 Task: Create New Customer with Customer Name: Walgreens, Billing Address Line1: 3732 Beeghley Street, Billing Address Line2:  Allenport, Billing Address Line3:  Pennsylvania 15412
Action: Mouse moved to (186, 34)
Screenshot: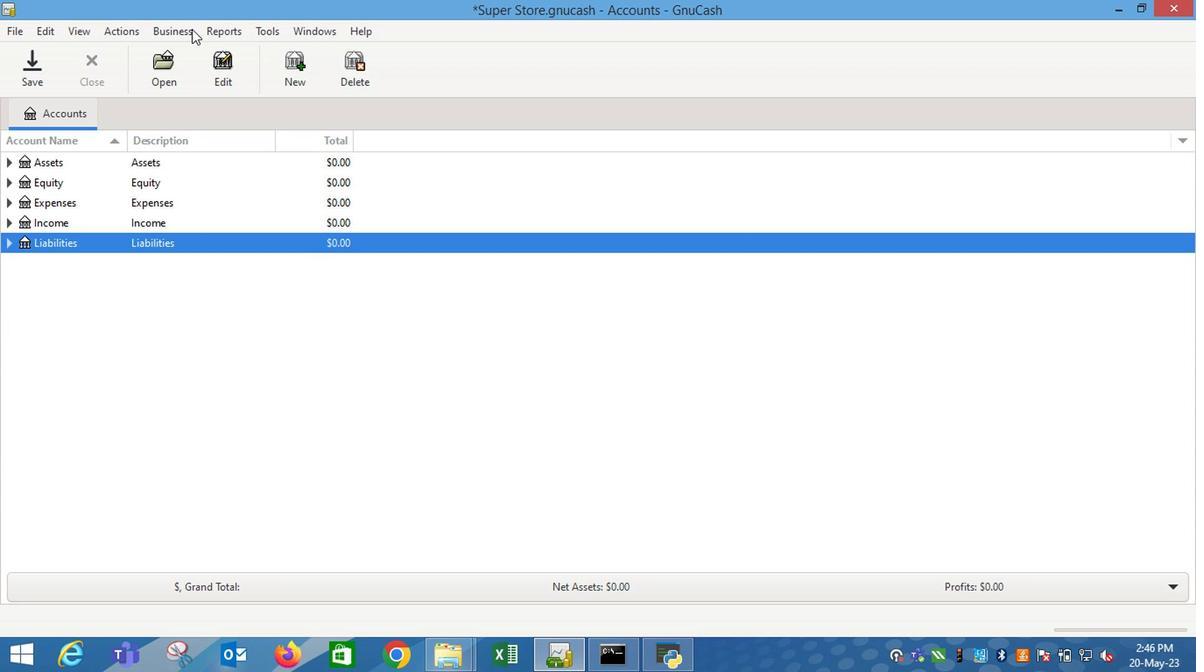 
Action: Mouse pressed left at (186, 34)
Screenshot: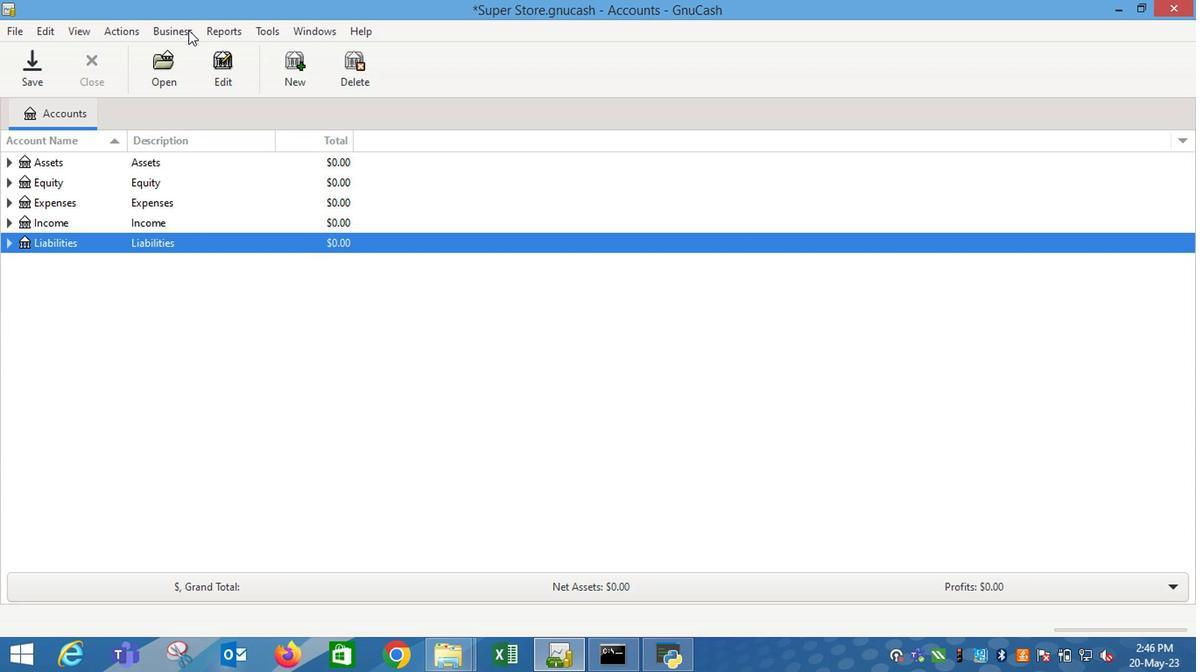 
Action: Mouse moved to (195, 59)
Screenshot: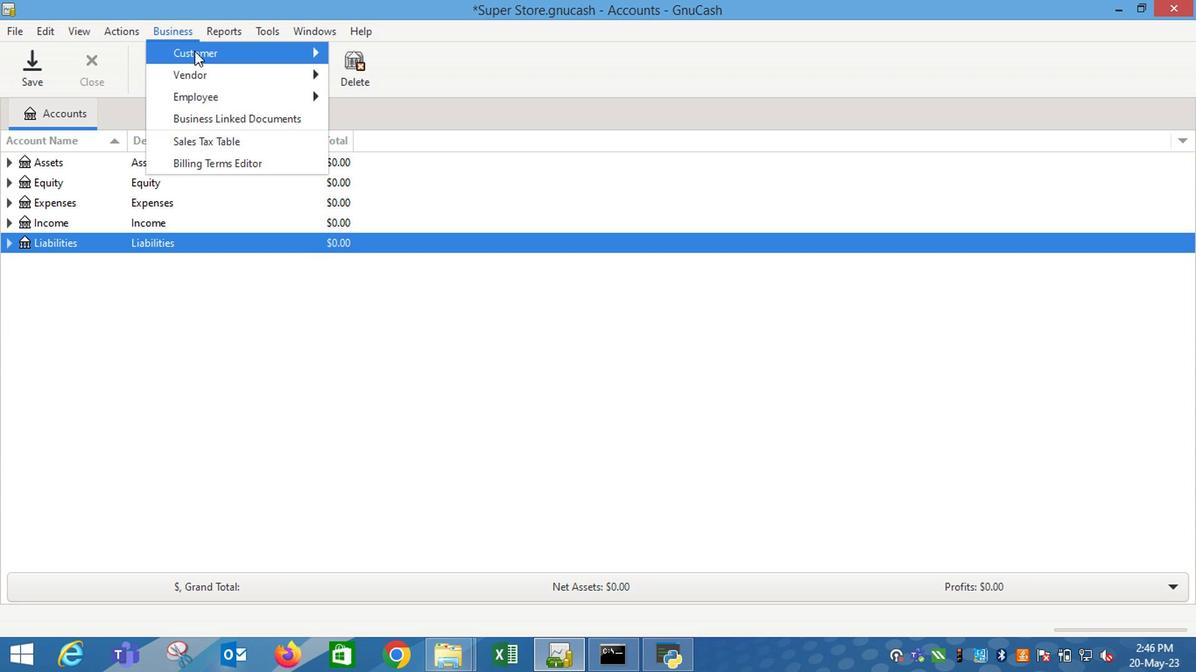 
Action: Mouse pressed left at (195, 59)
Screenshot: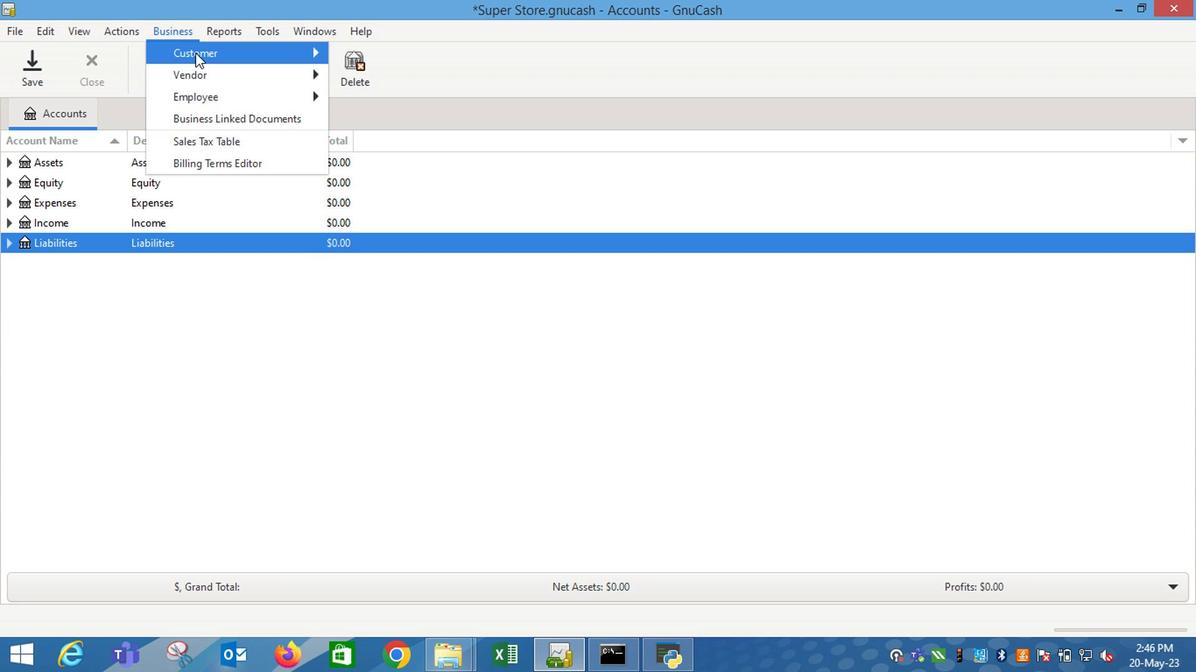 
Action: Mouse moved to (386, 79)
Screenshot: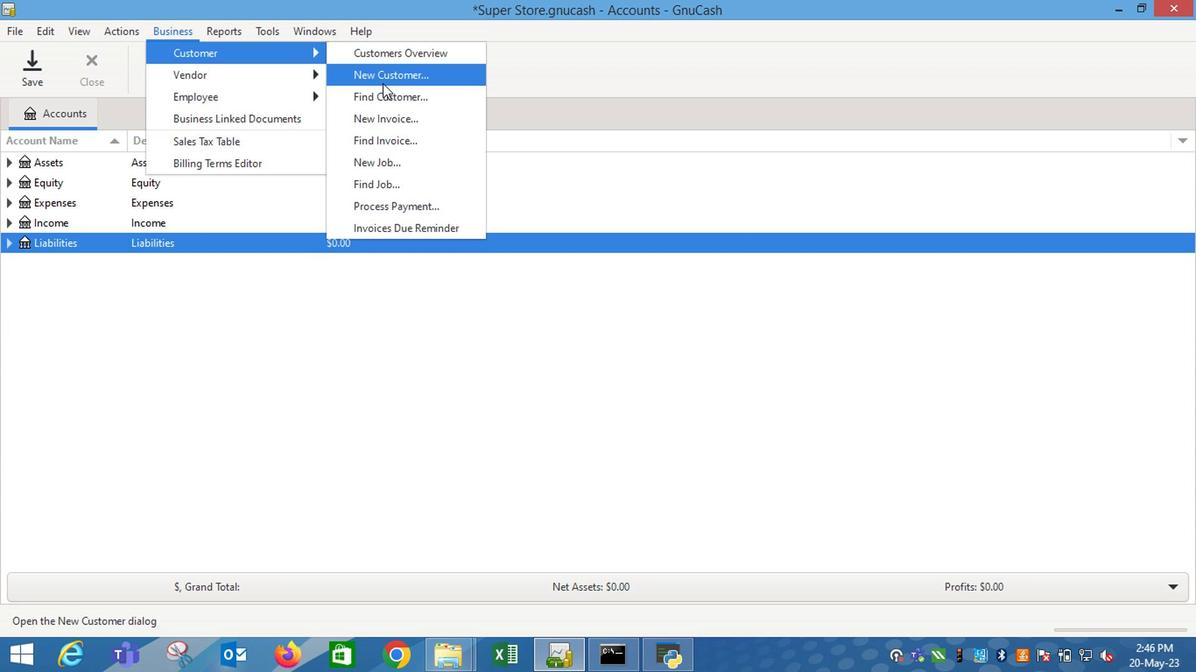 
Action: Mouse pressed left at (386, 79)
Screenshot: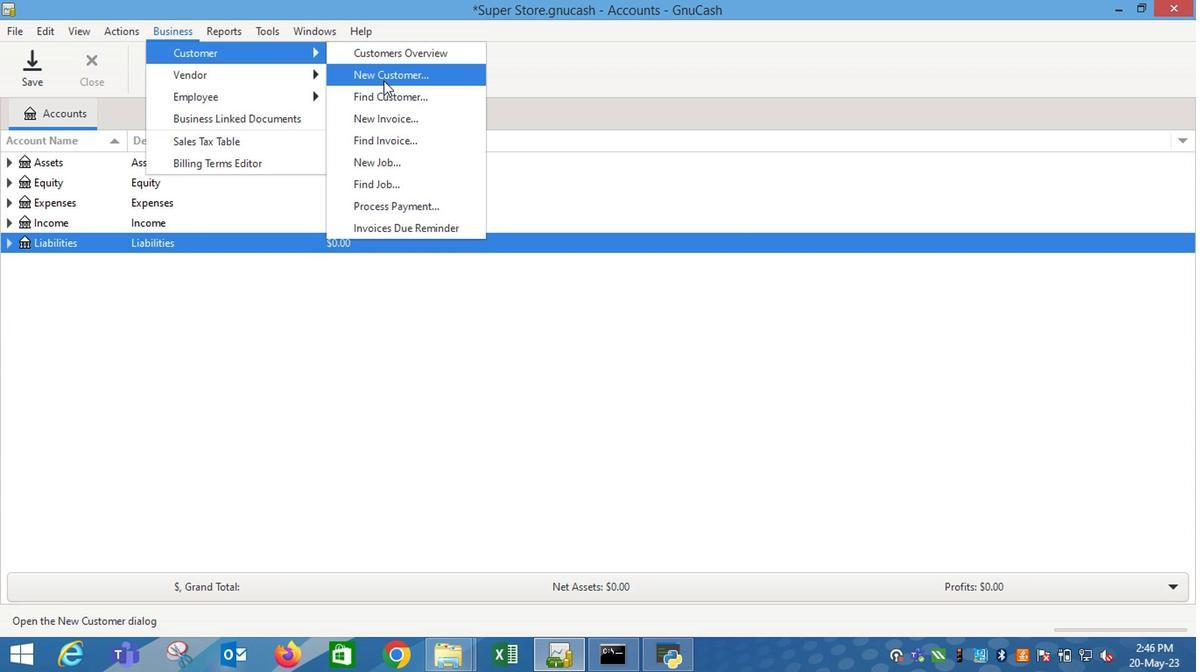 
Action: Key pressed <Key.shift_r>Walgreens<Key.tab><Key.tab><Key.tab>3732<Key.space><Key.shift_r>Beeghley<Key.tab><Key.shift><Key.tab><Key.right><Key.space><Key.shift_r>Street<Key.tab><Key.shift_r>Allenport<Key.tab><Key.shift_r>Pennsylvania<Key.space>15412
Screenshot: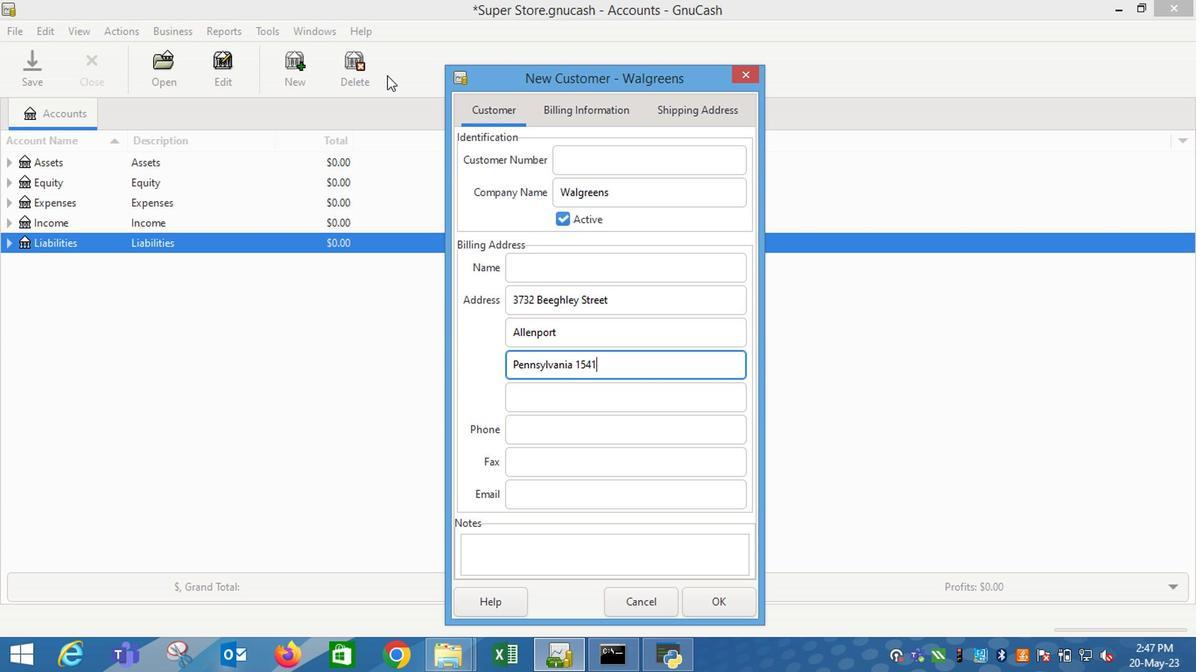 
Action: Mouse moved to (700, 599)
Screenshot: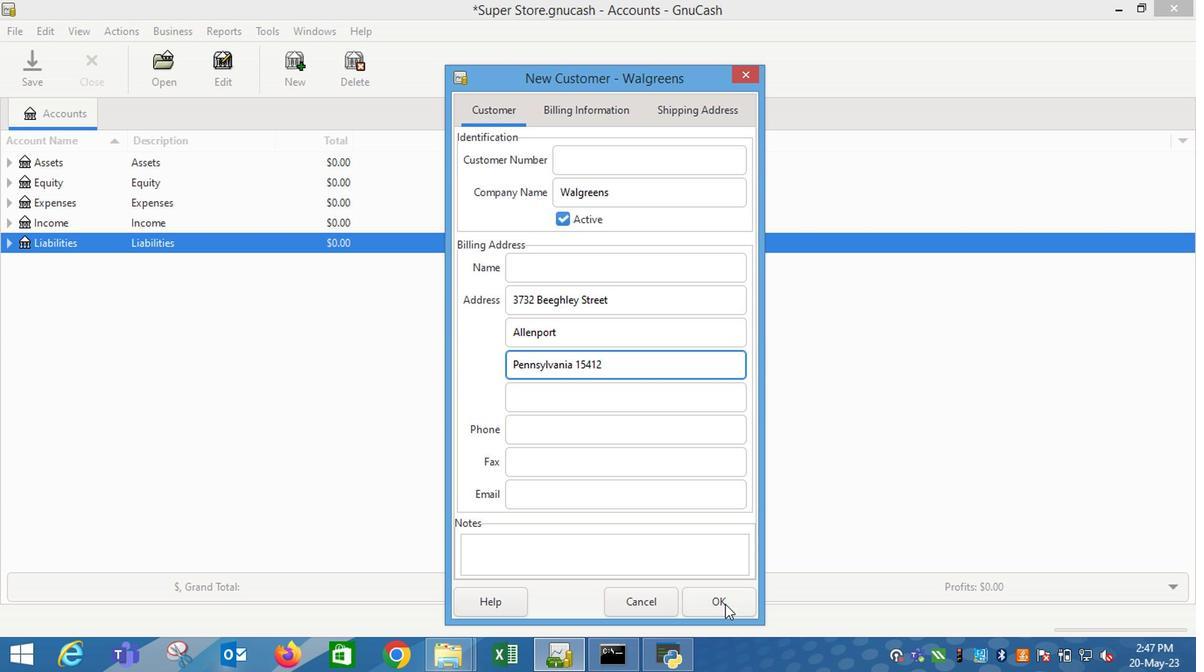 
Action: Mouse pressed left at (700, 599)
Screenshot: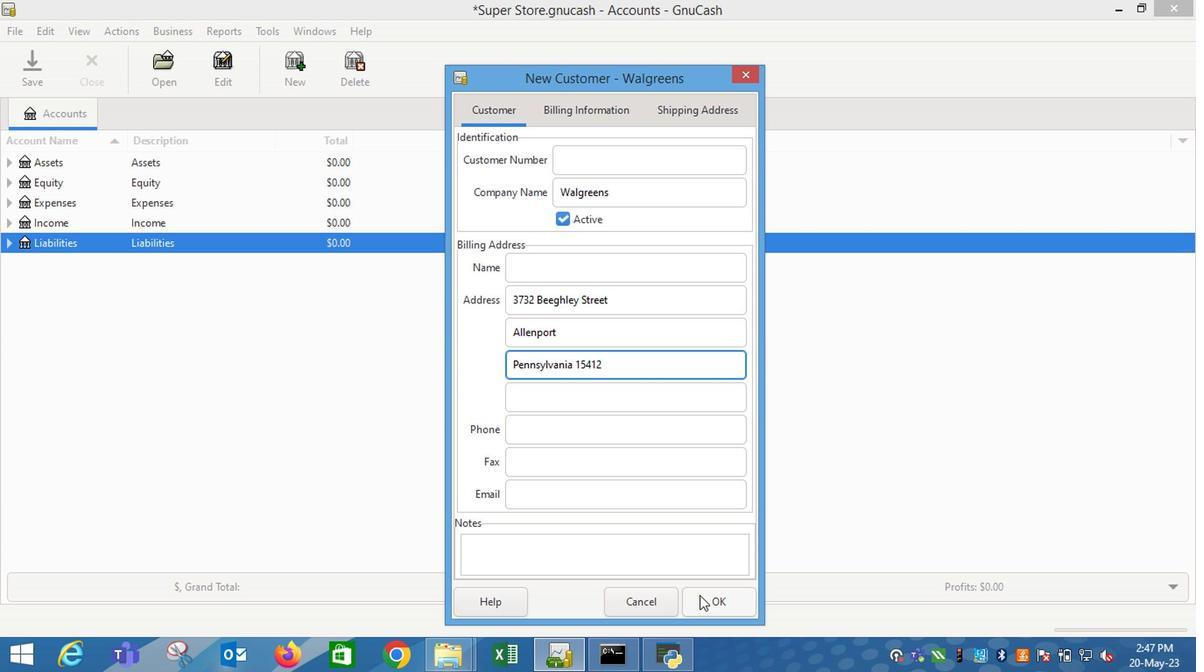
